 Task: Customize the date range so that invitees can schedule 11 calendar days into the future.
Action: Mouse scrolled (704, 227) with delta (0, 0)
Screenshot: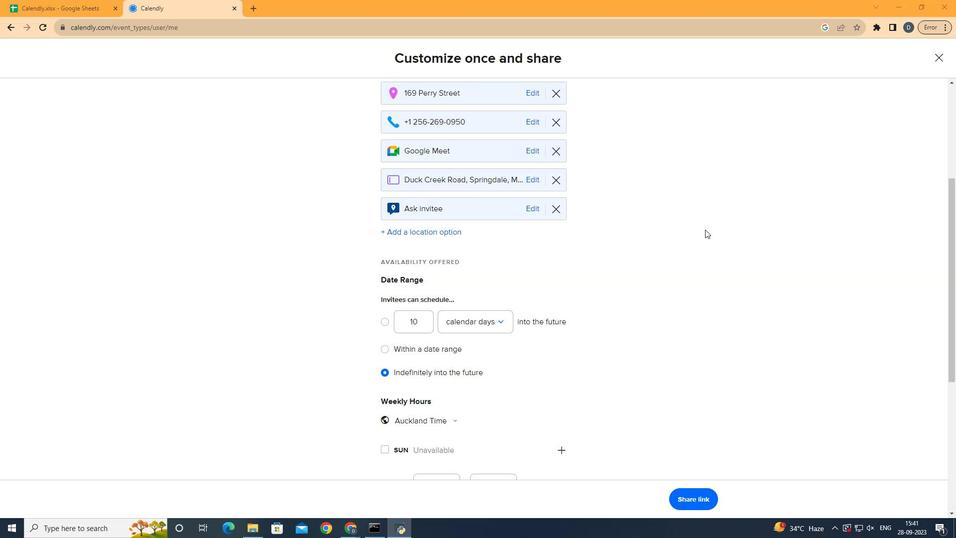 
Action: Mouse moved to (704, 228)
Screenshot: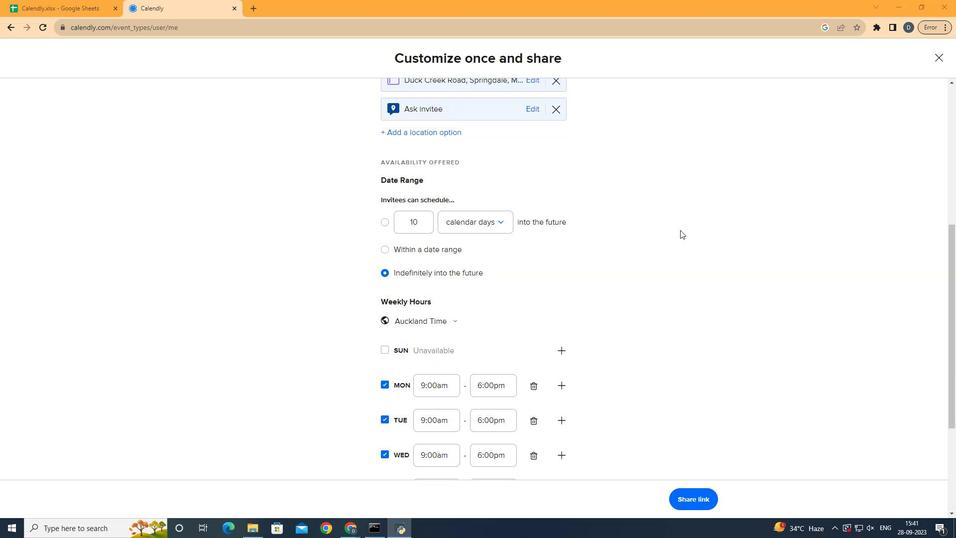 
Action: Mouse scrolled (704, 227) with delta (0, 0)
Screenshot: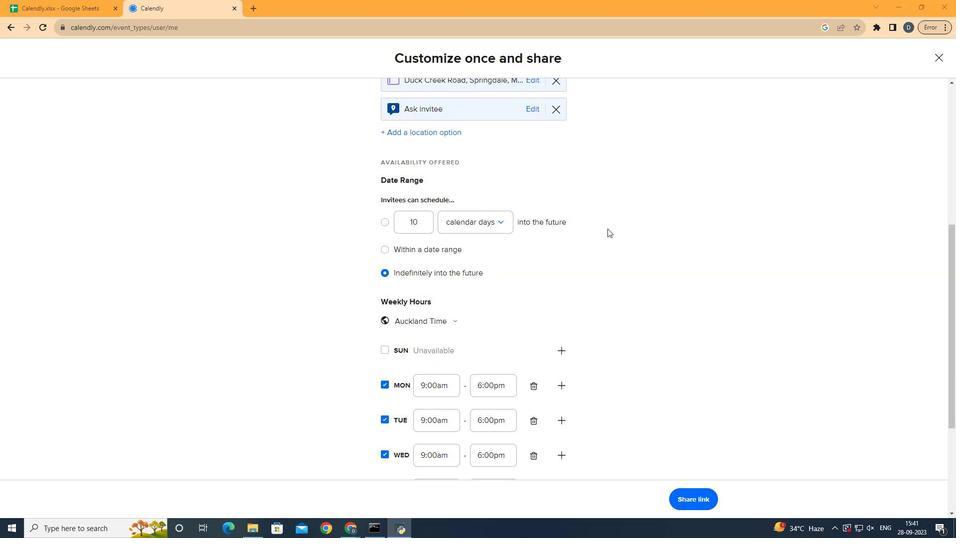 
Action: Mouse scrolled (704, 227) with delta (0, 0)
Screenshot: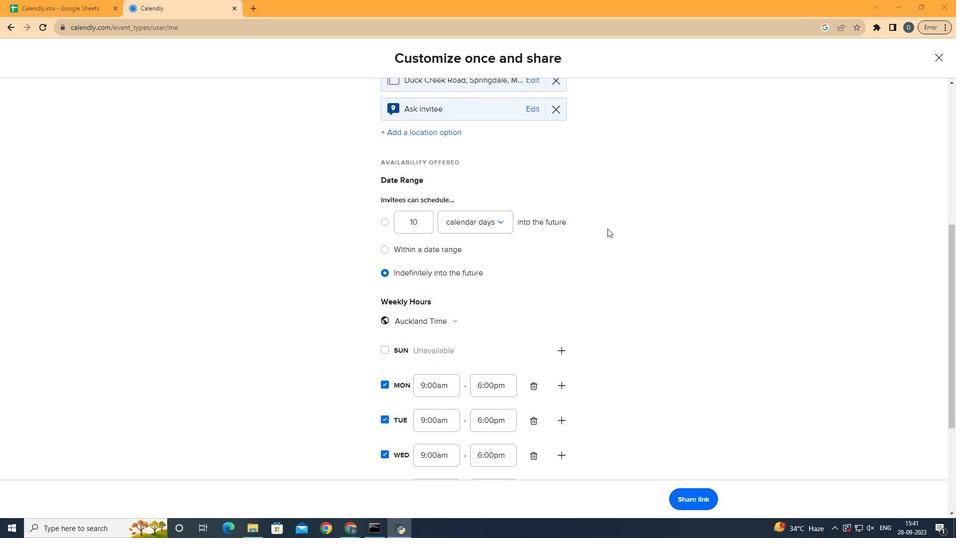 
Action: Mouse moved to (387, 220)
Screenshot: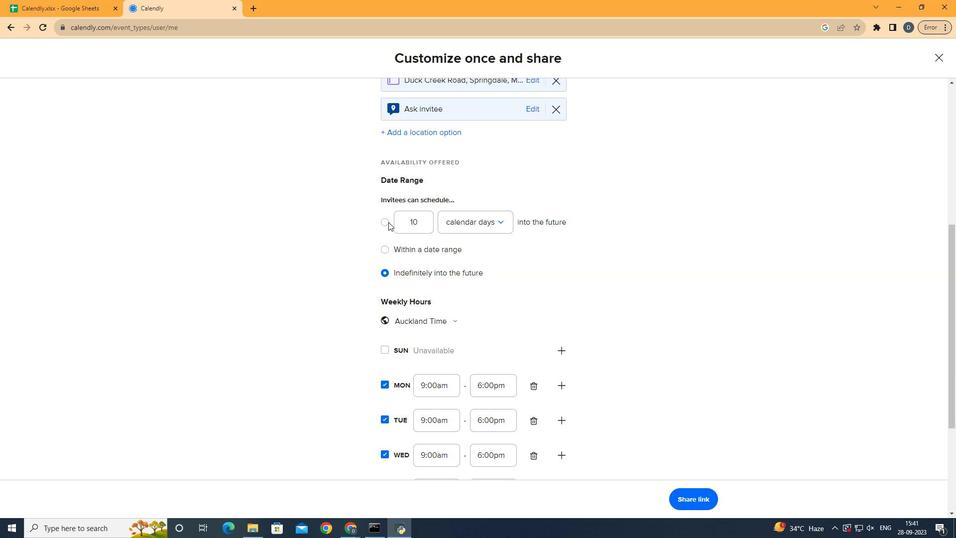 
Action: Mouse pressed left at (387, 220)
Screenshot: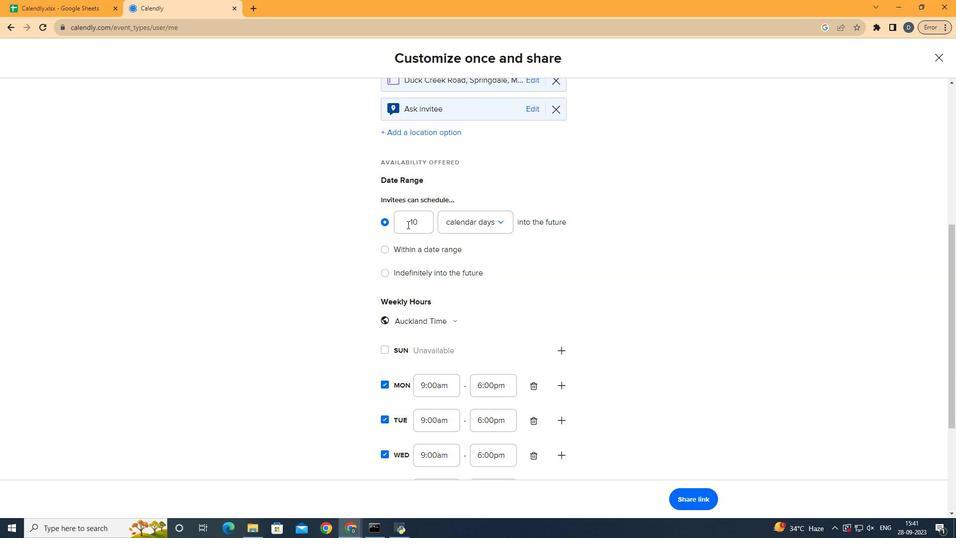 
Action: Mouse moved to (429, 223)
Screenshot: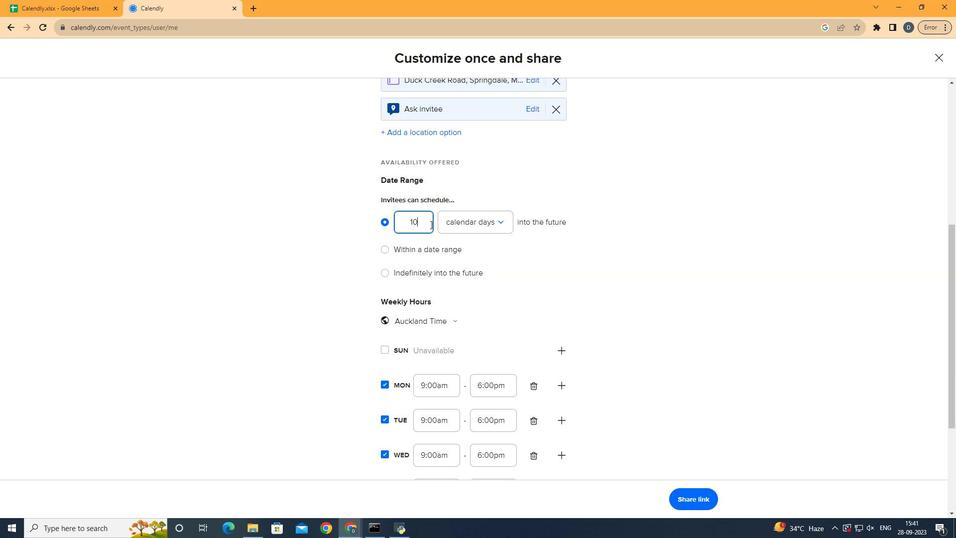 
Action: Mouse pressed left at (429, 223)
Screenshot: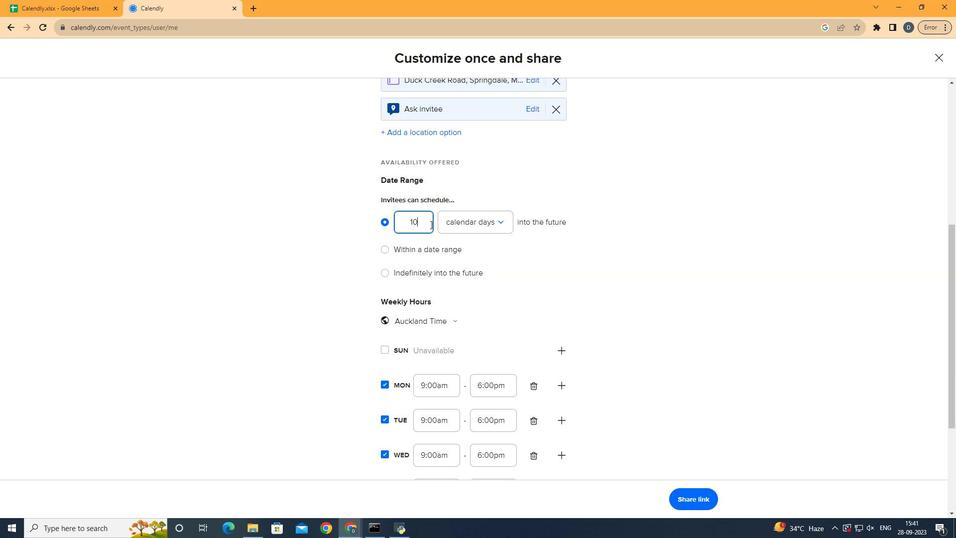 
Action: Mouse moved to (428, 220)
Screenshot: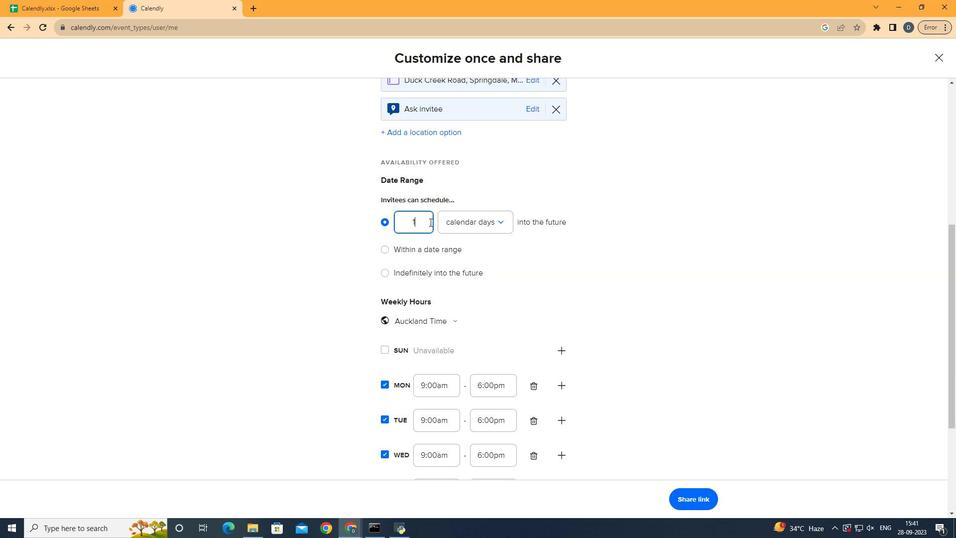
Action: Key pressed <Key.backspace>1
Screenshot: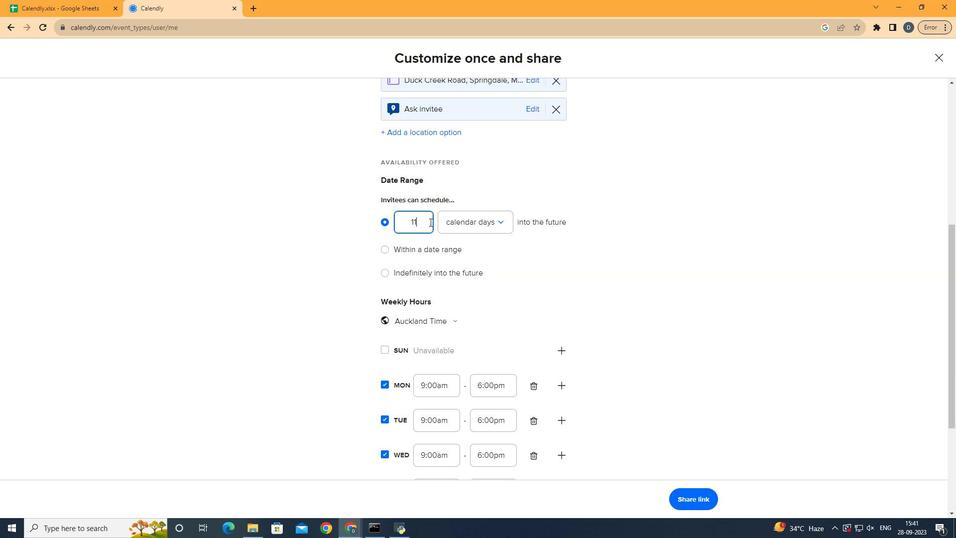 
Action: Mouse moved to (485, 223)
Screenshot: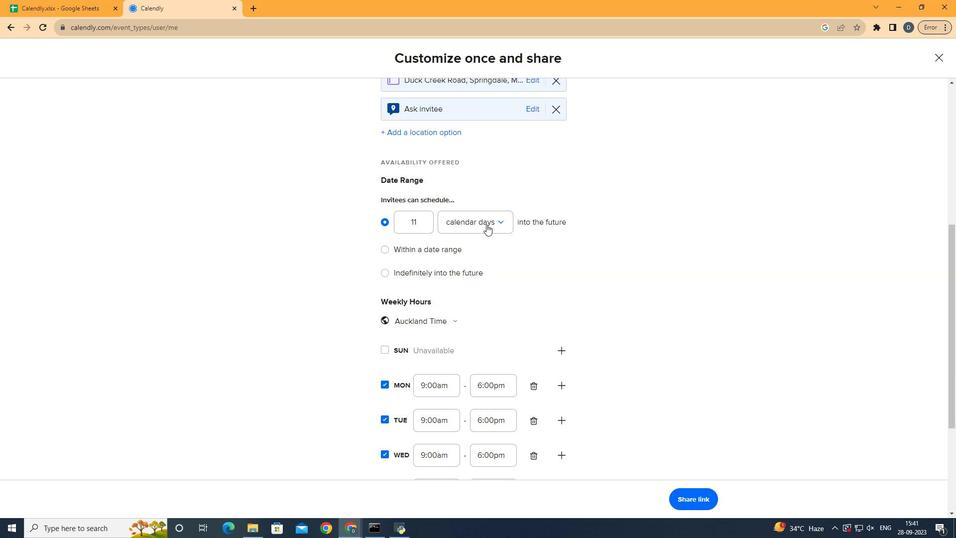 
Action: Mouse pressed left at (485, 223)
Screenshot: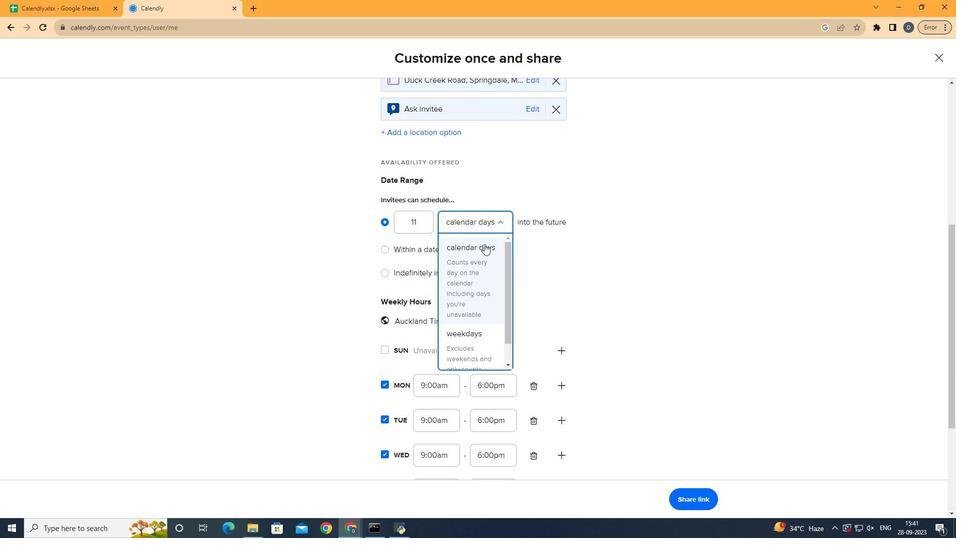 
Action: Mouse moved to (482, 246)
Screenshot: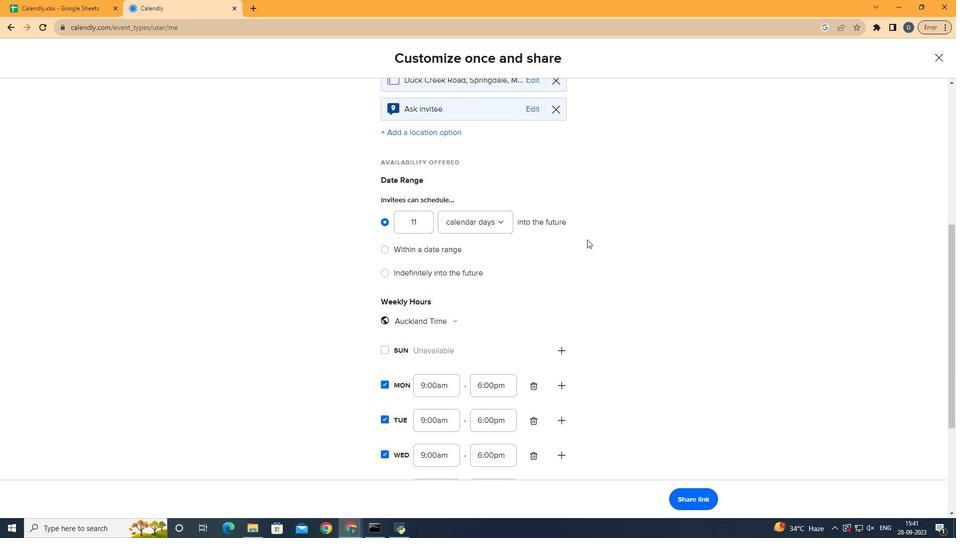 
Action: Mouse pressed left at (482, 246)
Screenshot: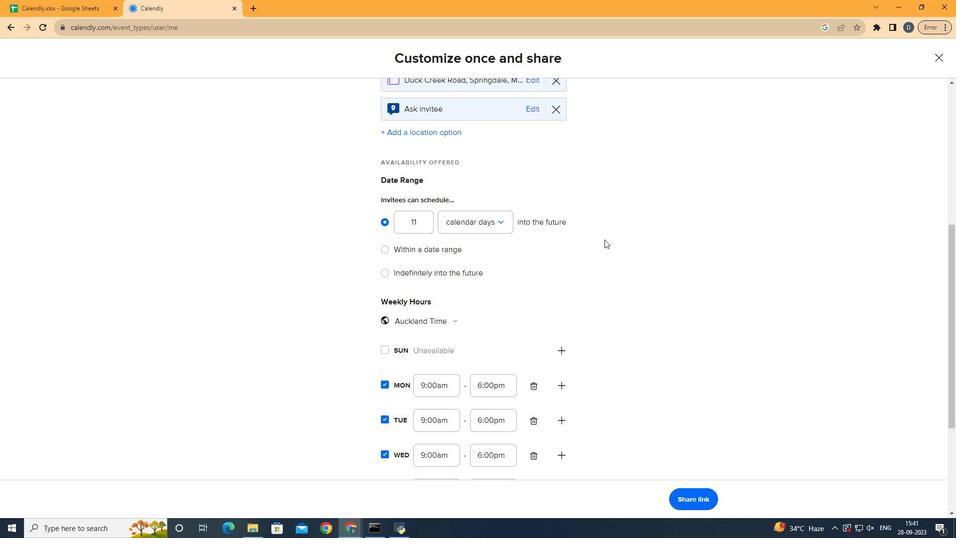 
Action: Mouse moved to (613, 237)
Screenshot: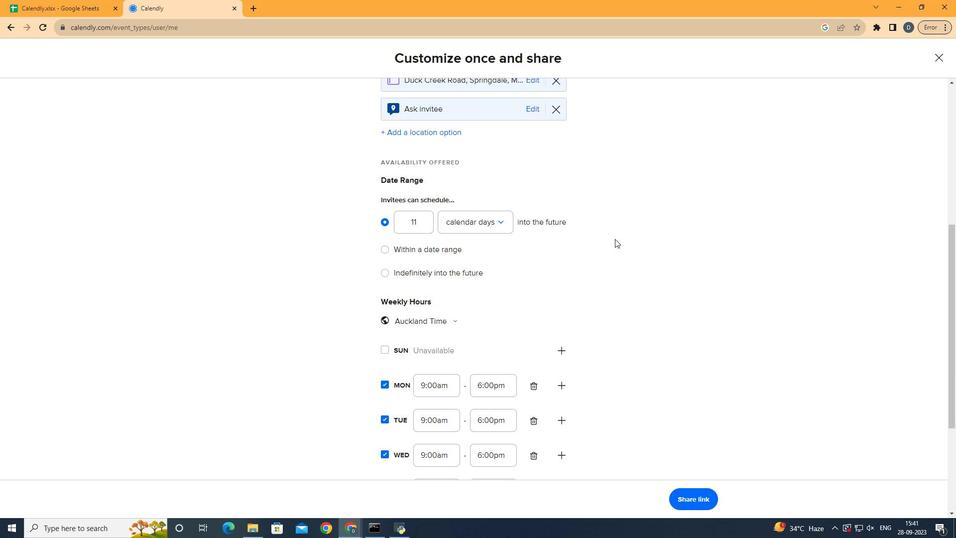 
